 Task: Find a one-way flight from New Delhi to Kochi departing on July 1.
Action: Mouse moved to (465, 256)
Screenshot: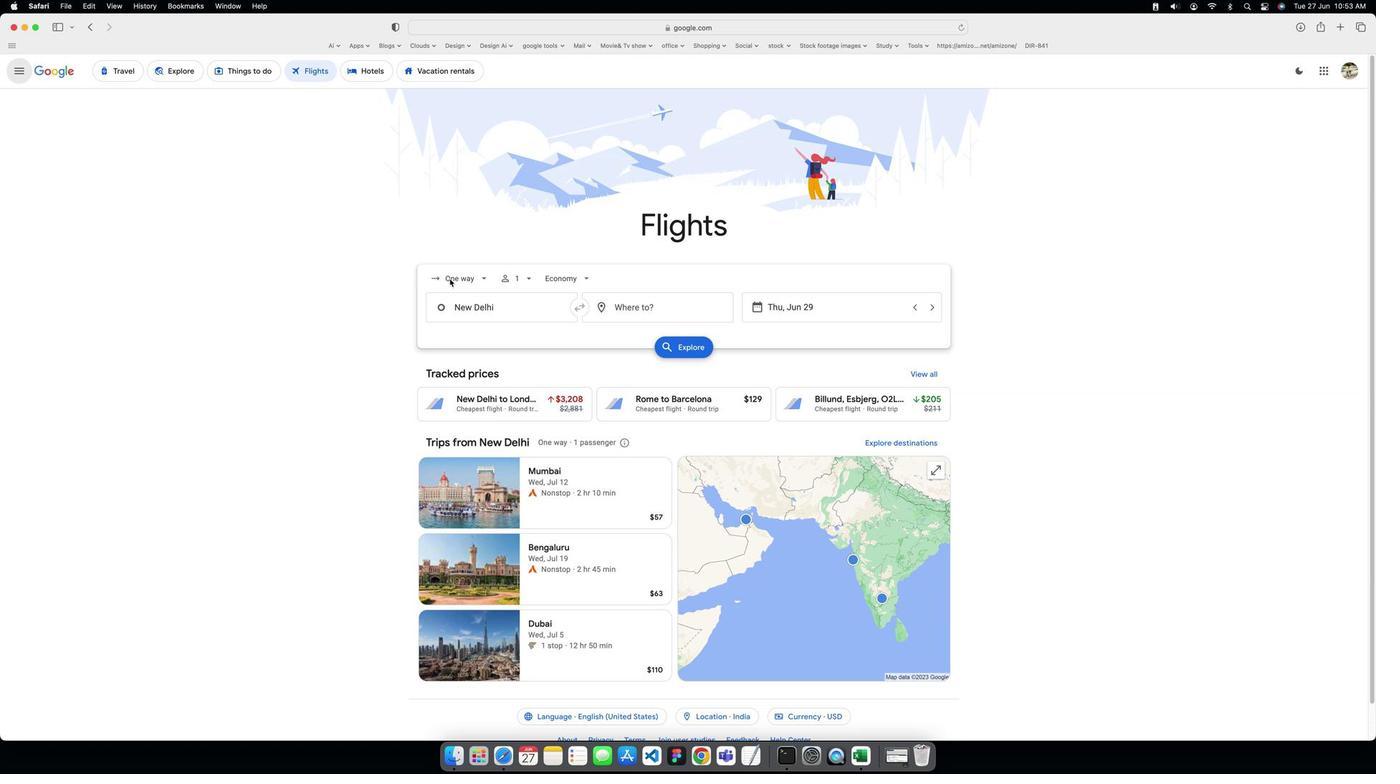 
Action: Mouse pressed left at (465, 256)
Screenshot: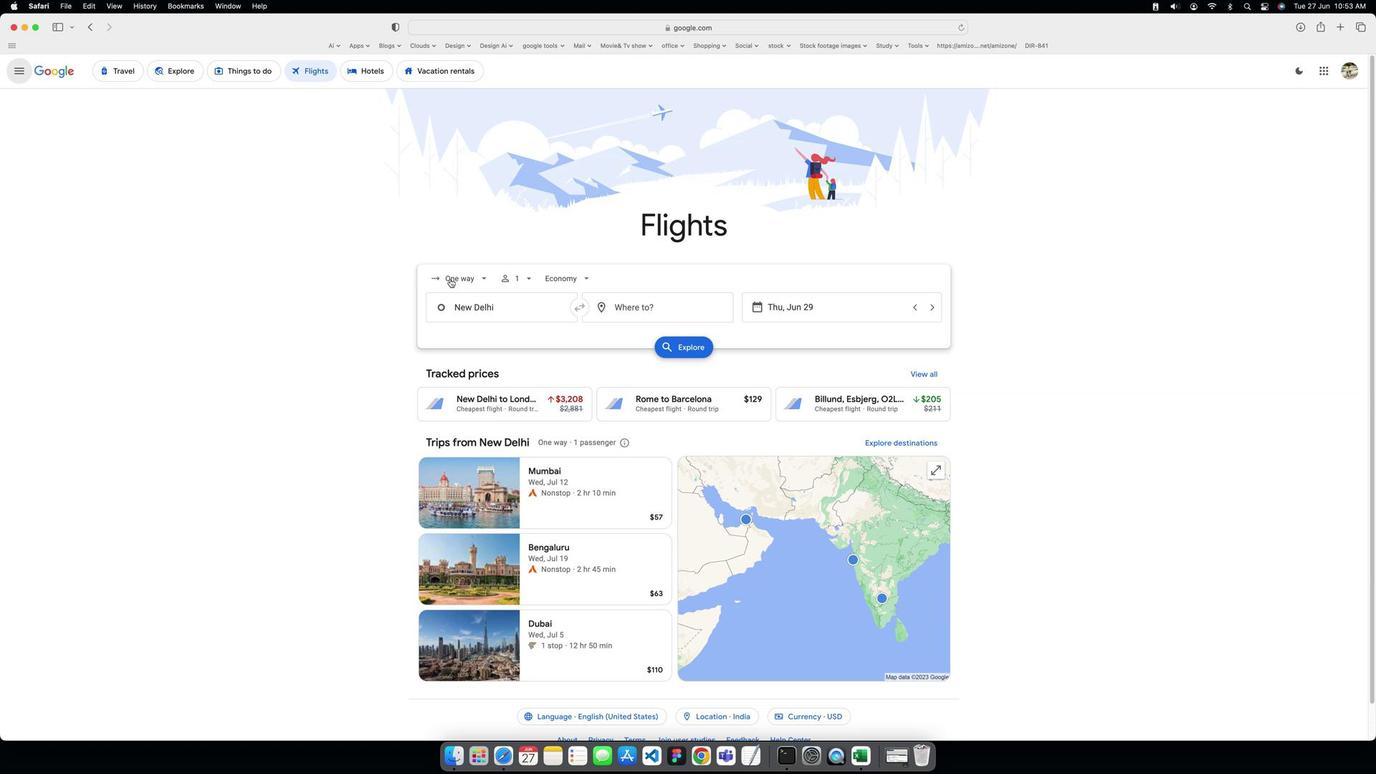 
Action: Mouse moved to (471, 256)
Screenshot: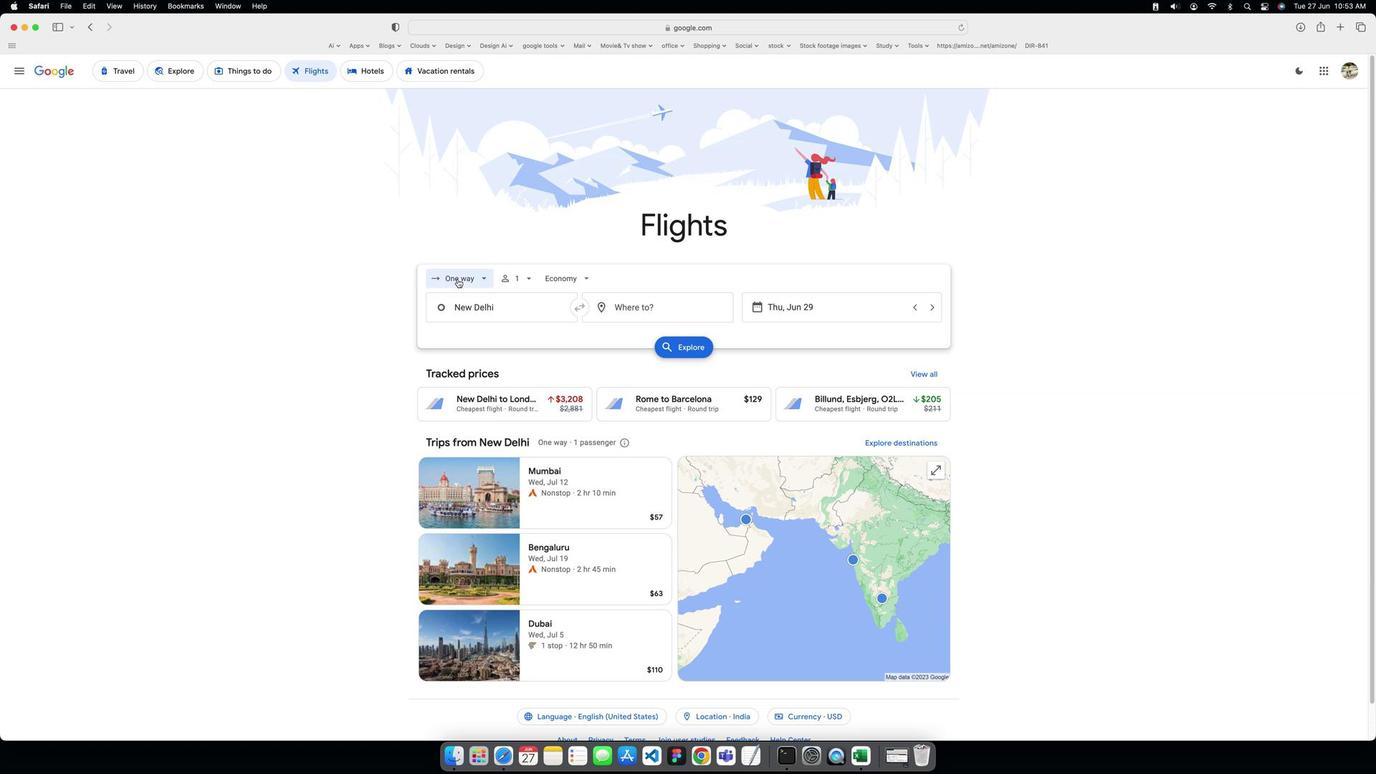 
Action: Mouse pressed left at (471, 256)
Screenshot: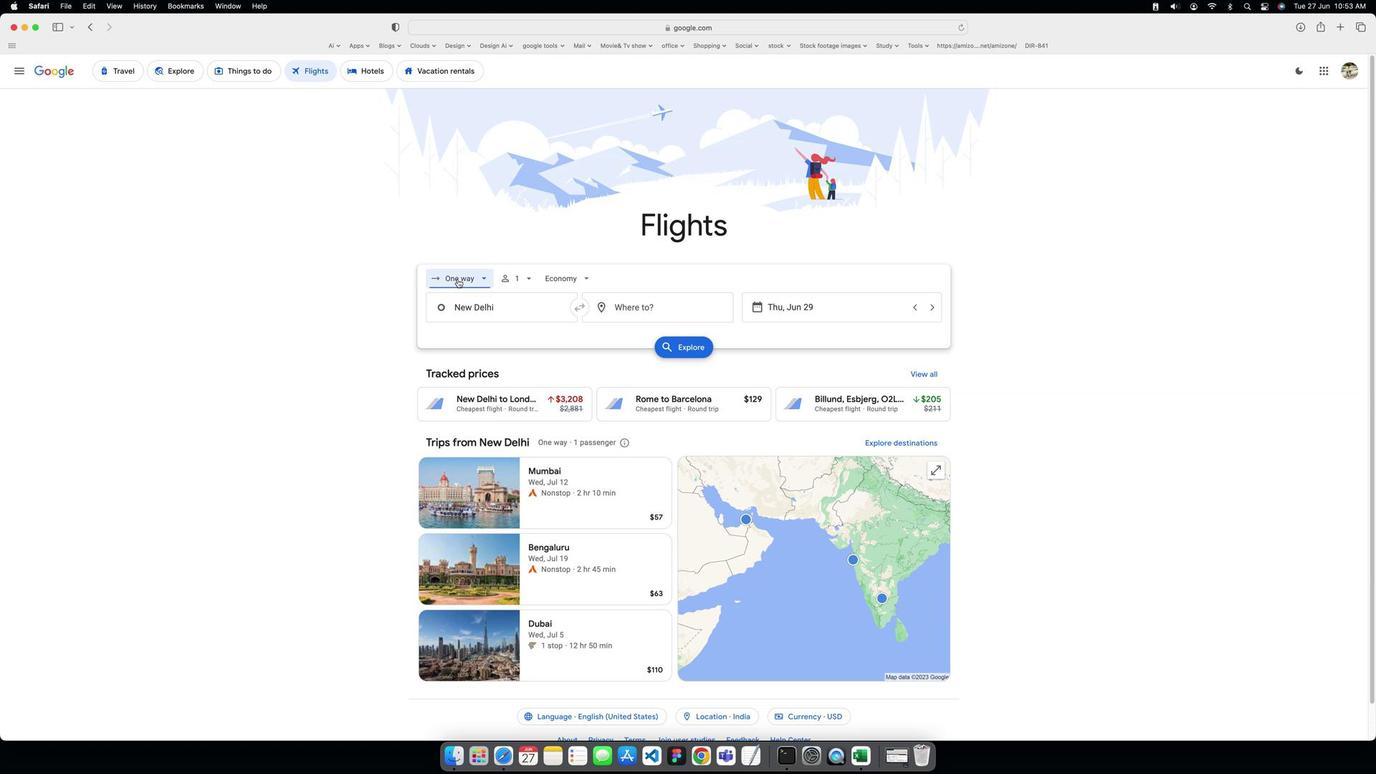
Action: Mouse moved to (475, 298)
Screenshot: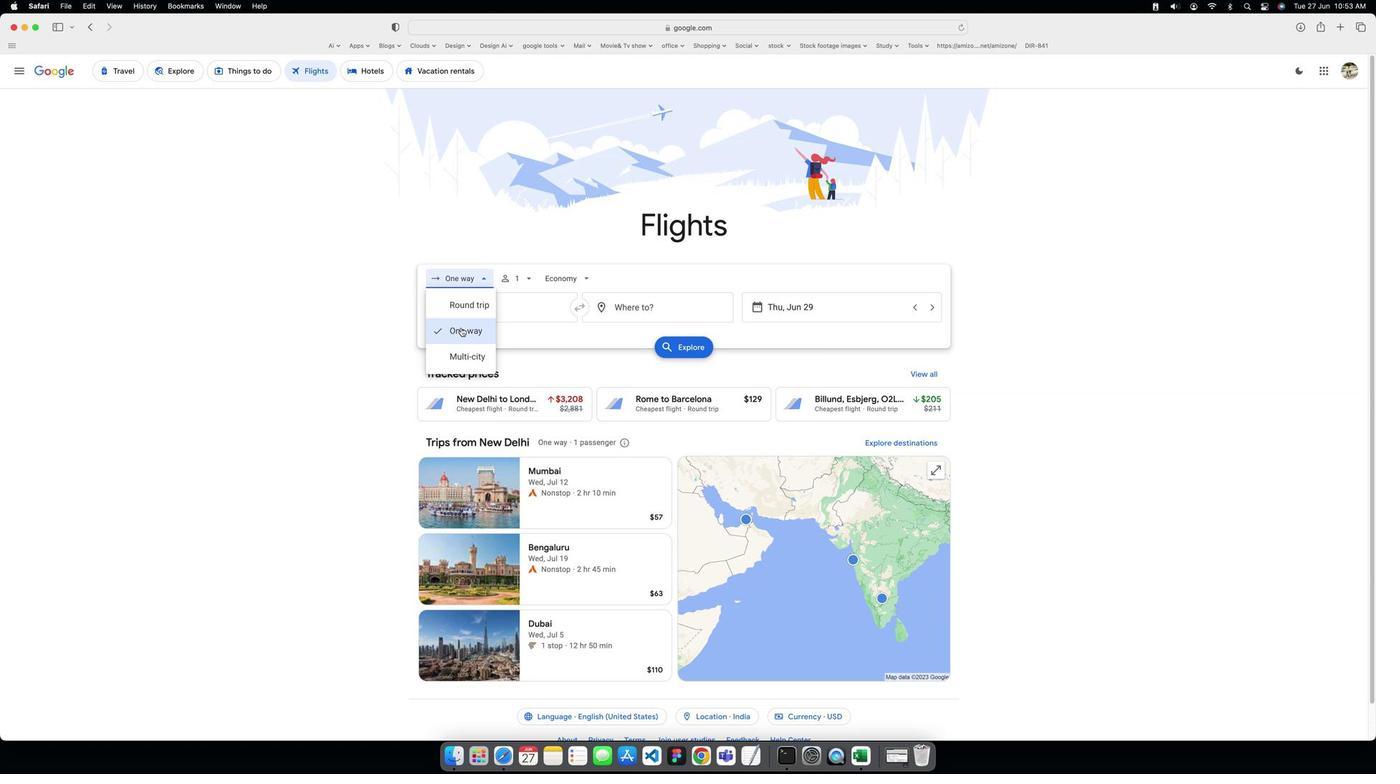 
Action: Mouse pressed left at (475, 298)
Screenshot: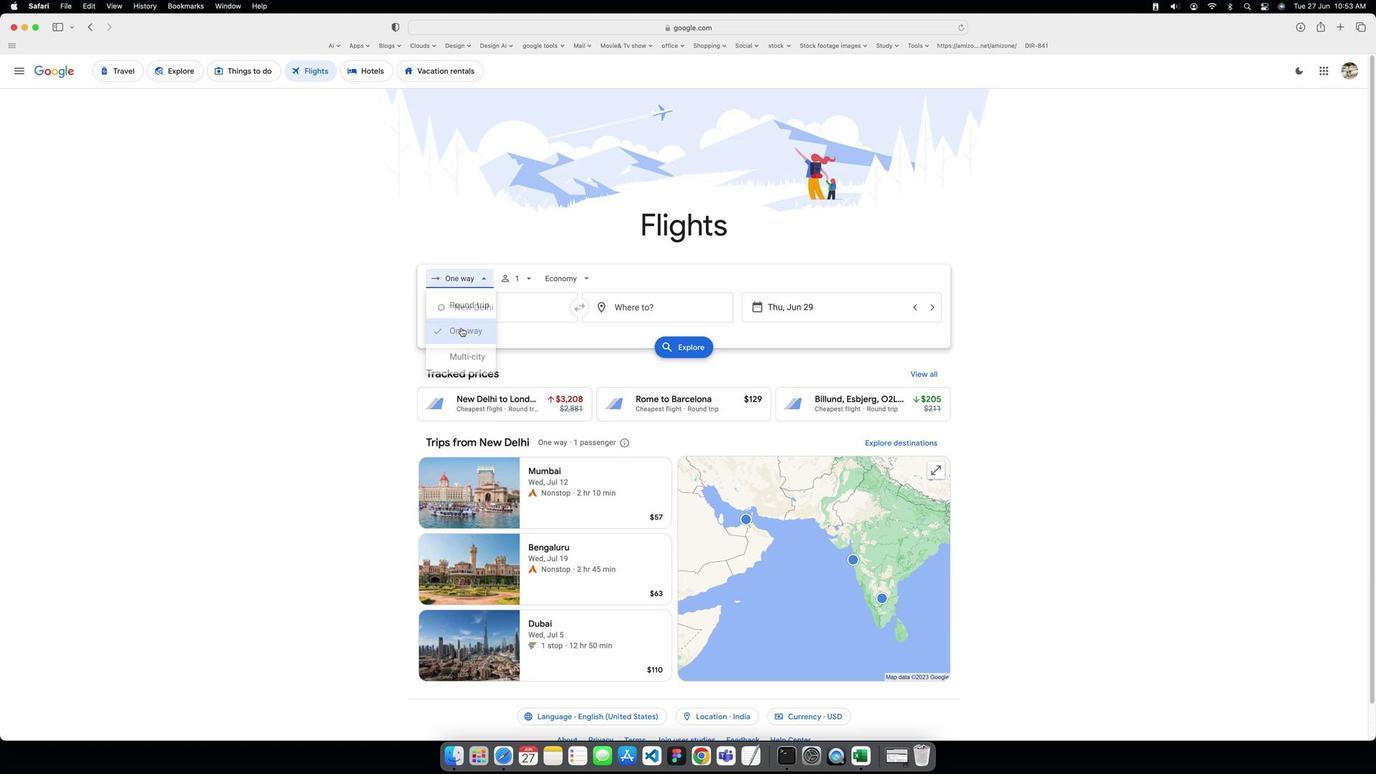 
Action: Mouse moved to (545, 258)
Screenshot: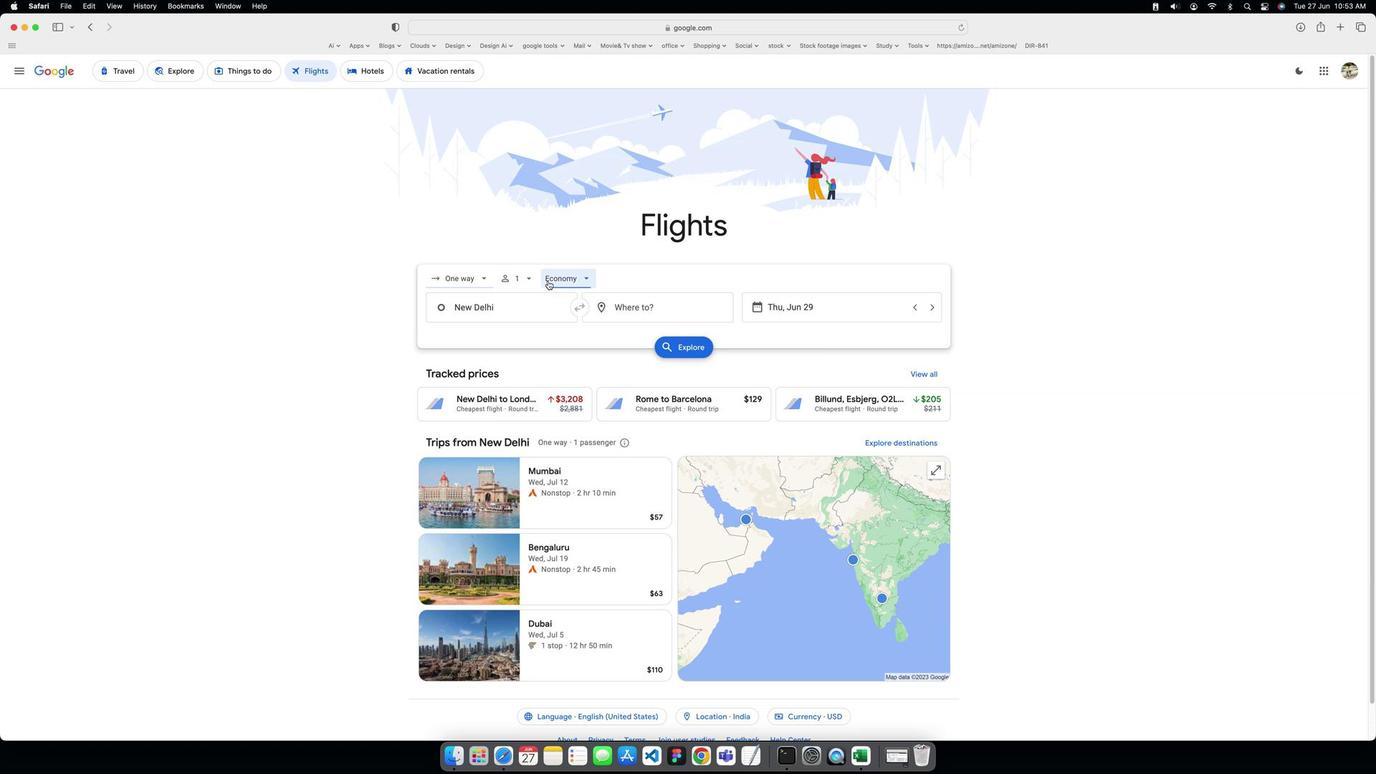 
Action: Mouse pressed left at (545, 258)
Screenshot: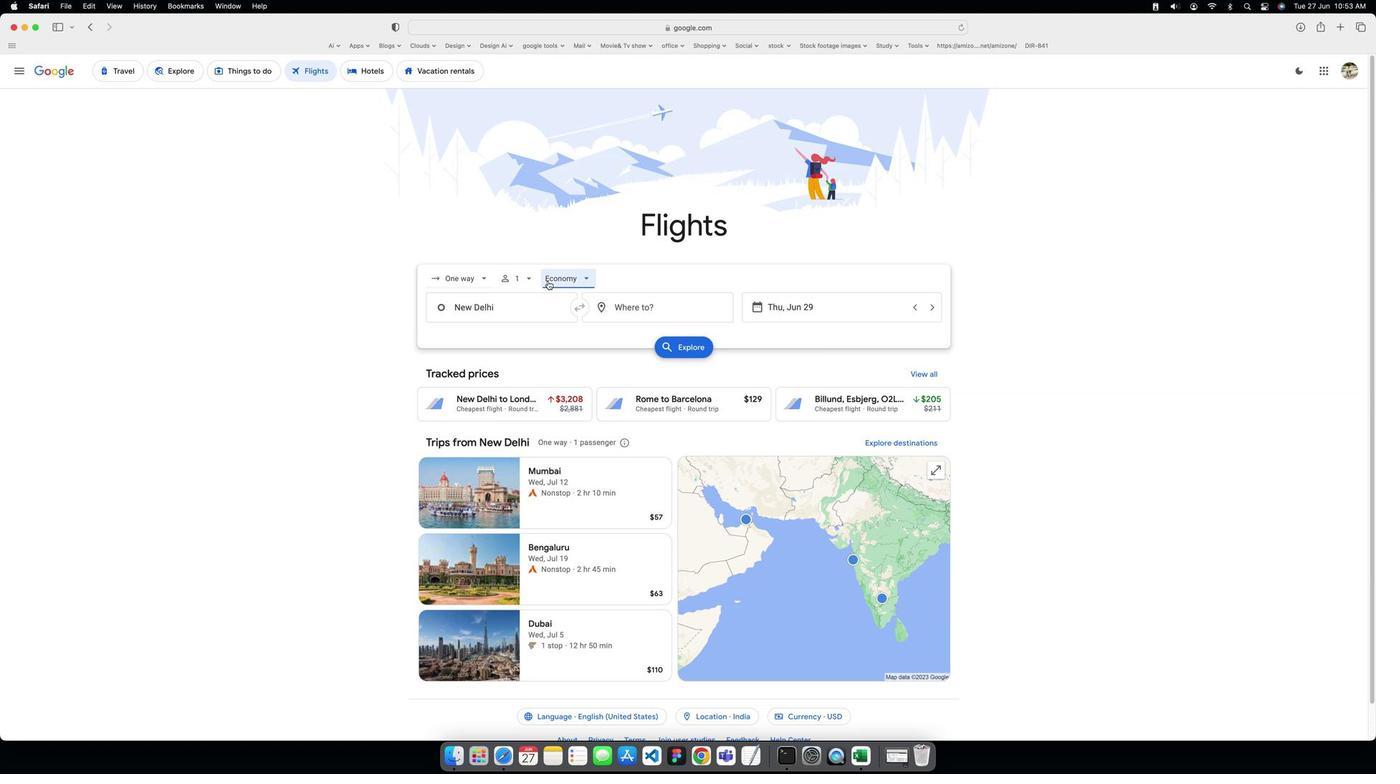 
Action: Mouse moved to (562, 344)
Screenshot: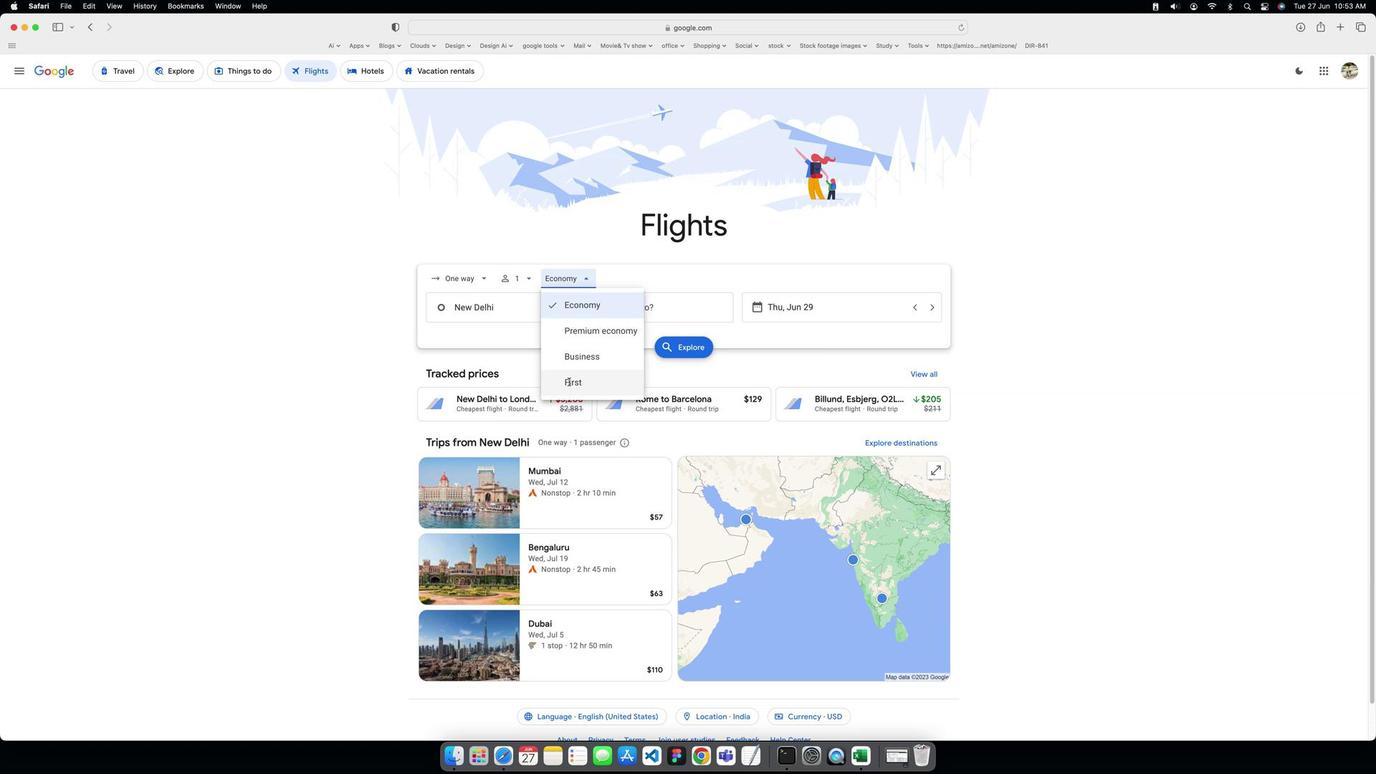 
Action: Mouse pressed left at (562, 344)
Screenshot: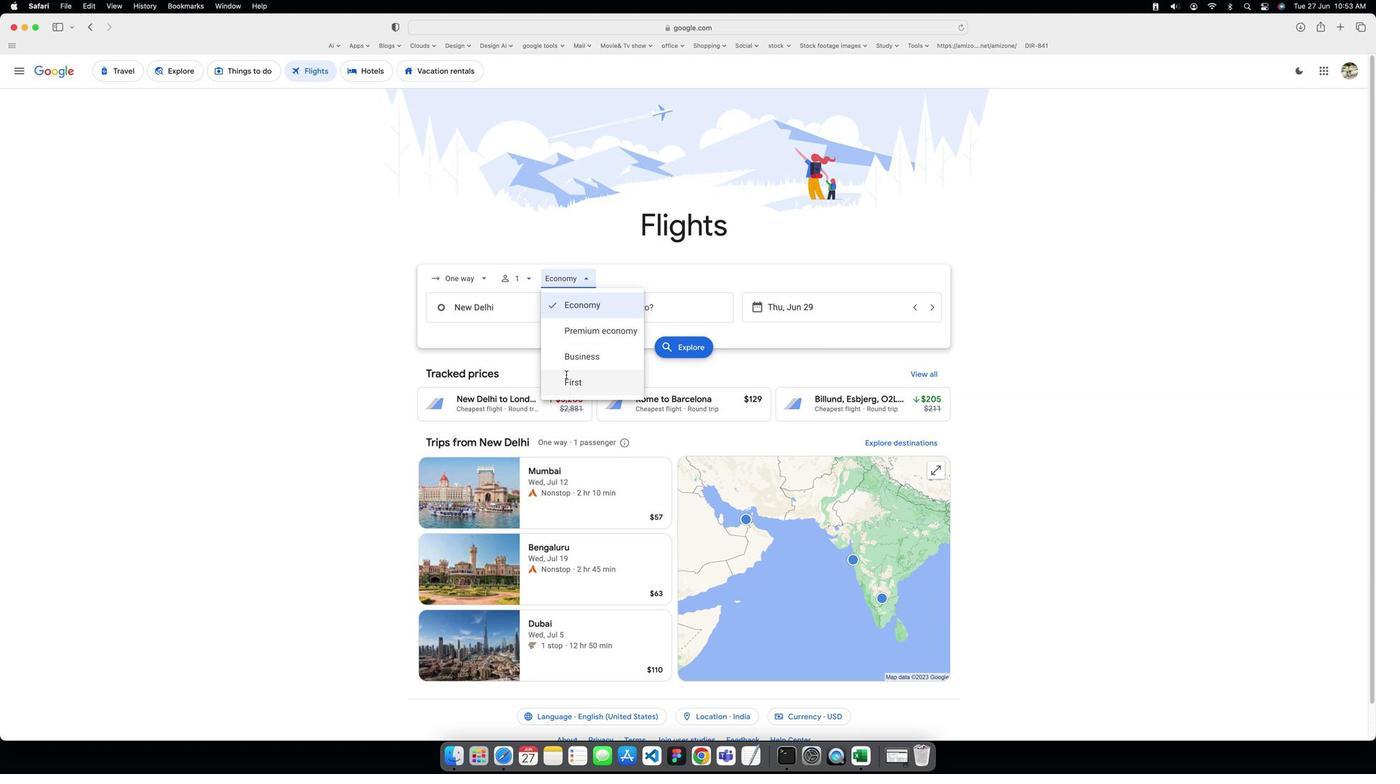 
Action: Mouse moved to (531, 283)
Screenshot: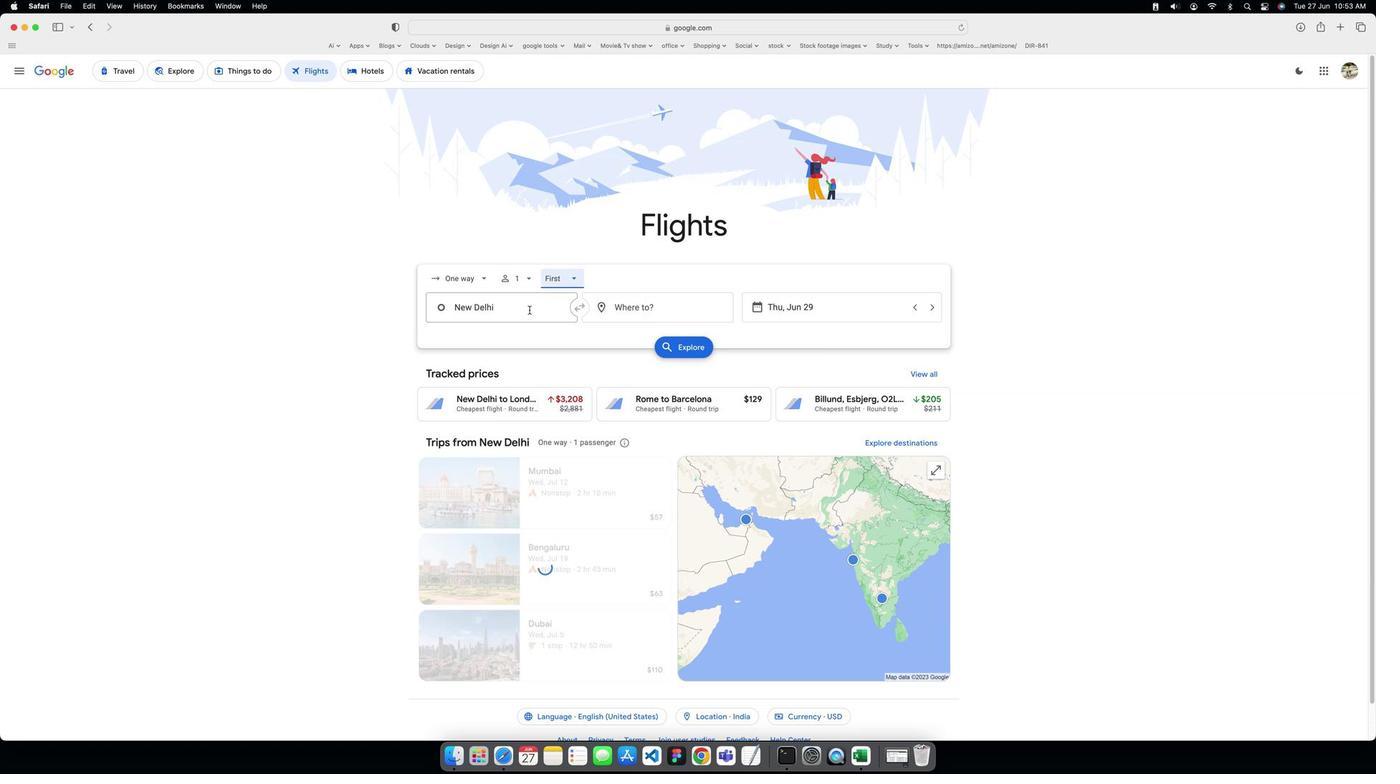 
Action: Mouse pressed left at (531, 283)
Screenshot: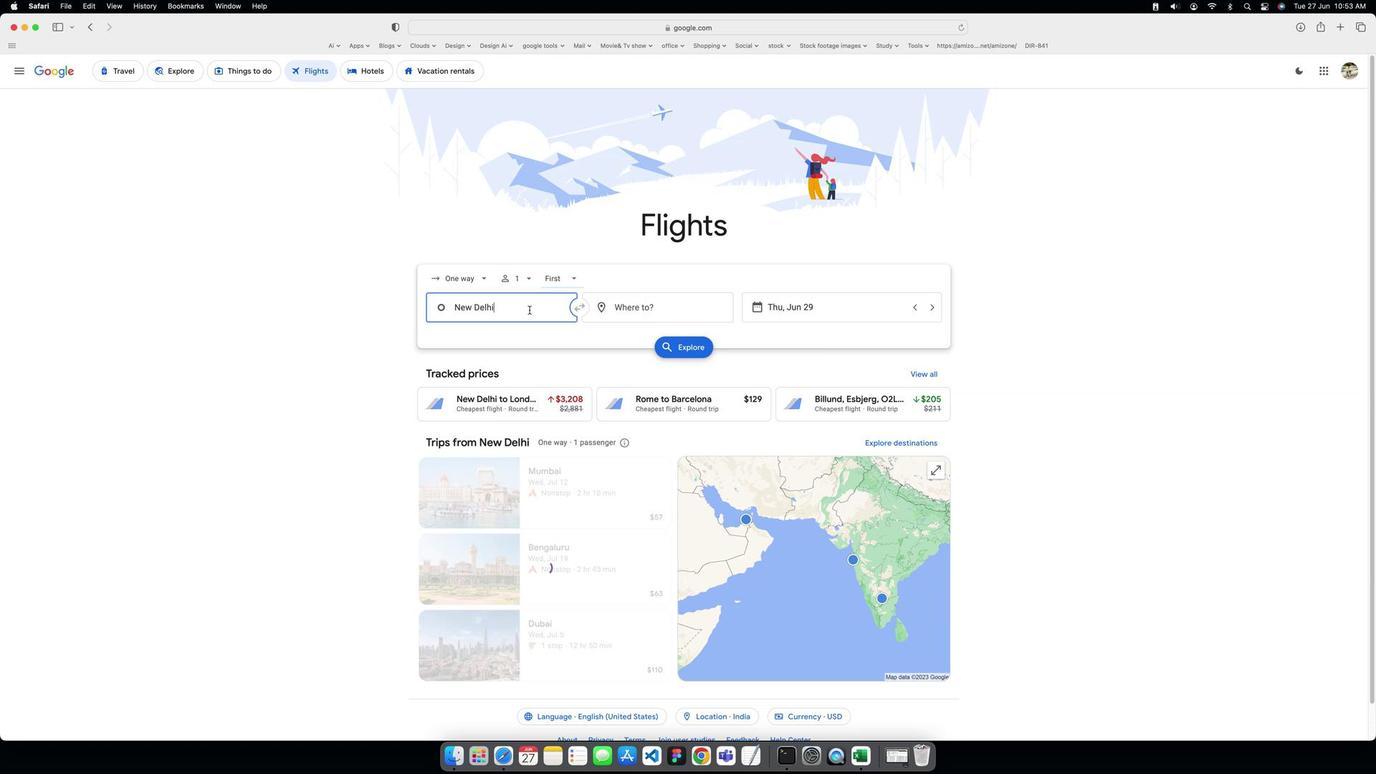 
Action: Key pressed Key.caps_lock'N'Key.caps_lock'e''w'Key.spaceKey.caps_lock'D'Key.caps_lock'e''l''h''i'Key.enter
Screenshot: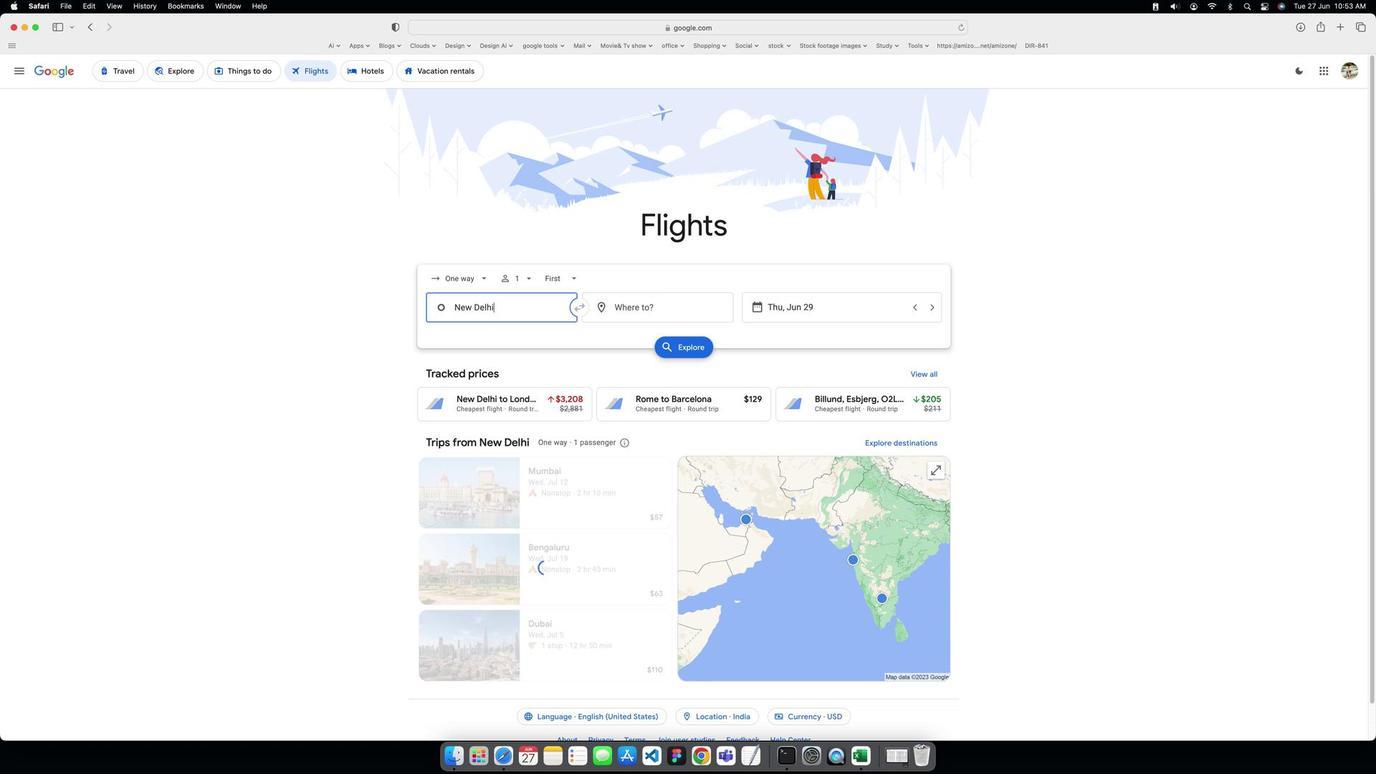 
Action: Mouse moved to (615, 278)
Screenshot: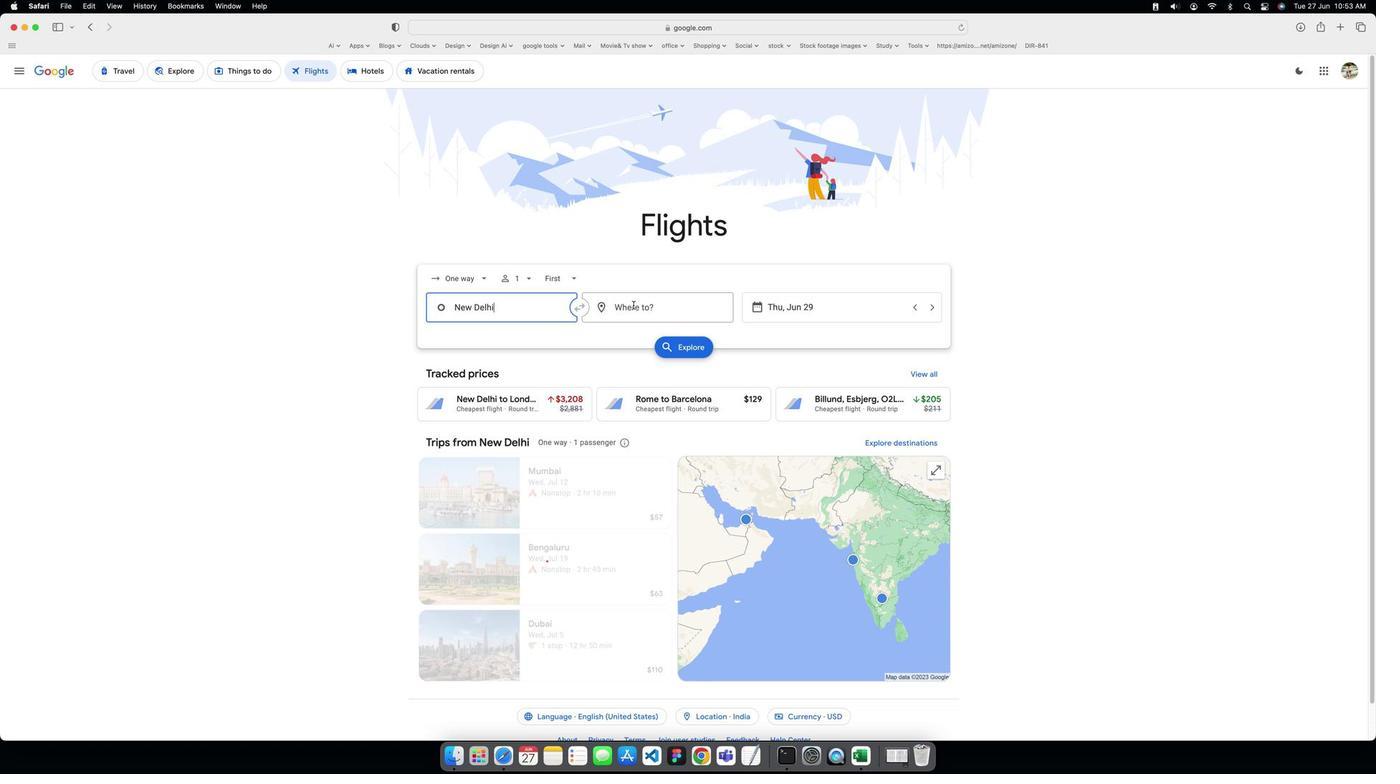 
Action: Mouse pressed left at (615, 278)
Screenshot: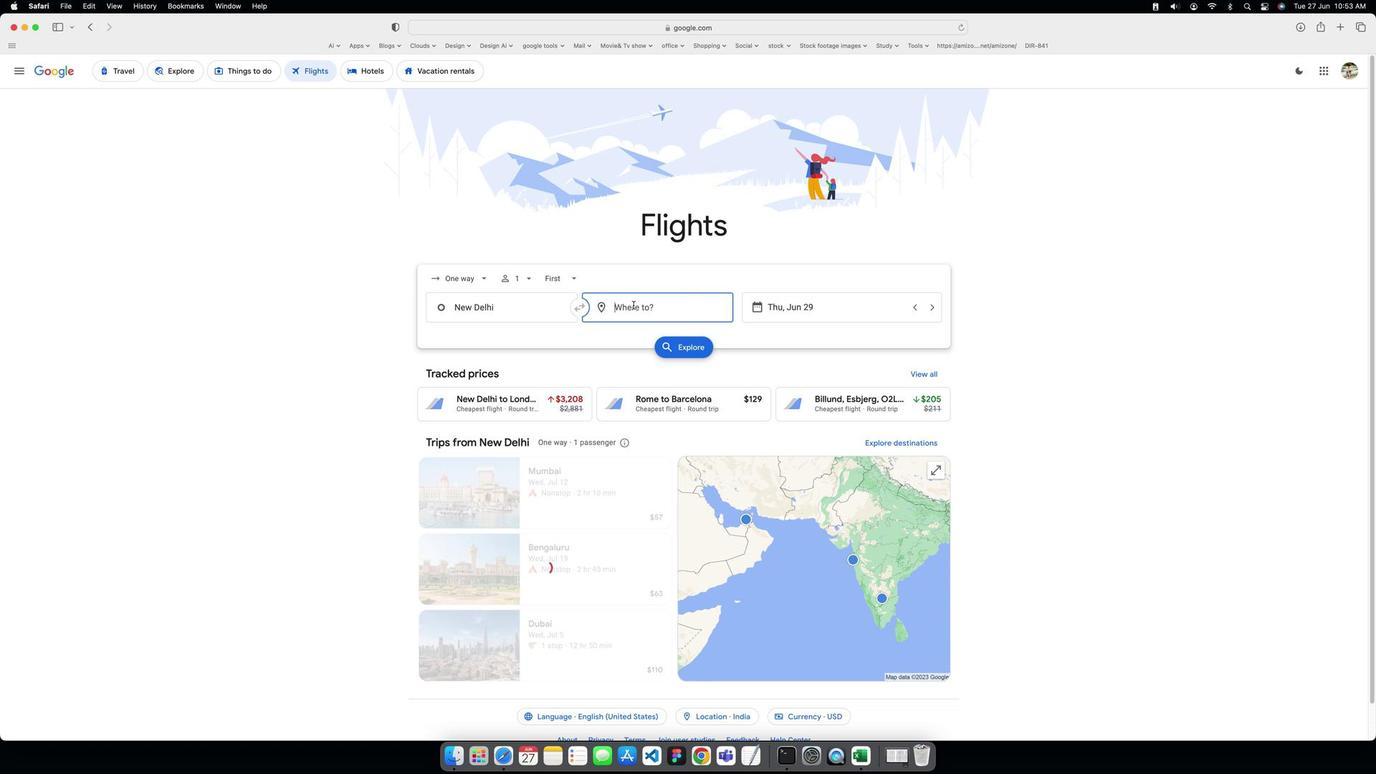 
Action: Key pressed Key.caps_lock'K'Key.caps_lock'o''c''h''i'Key.enter
Screenshot: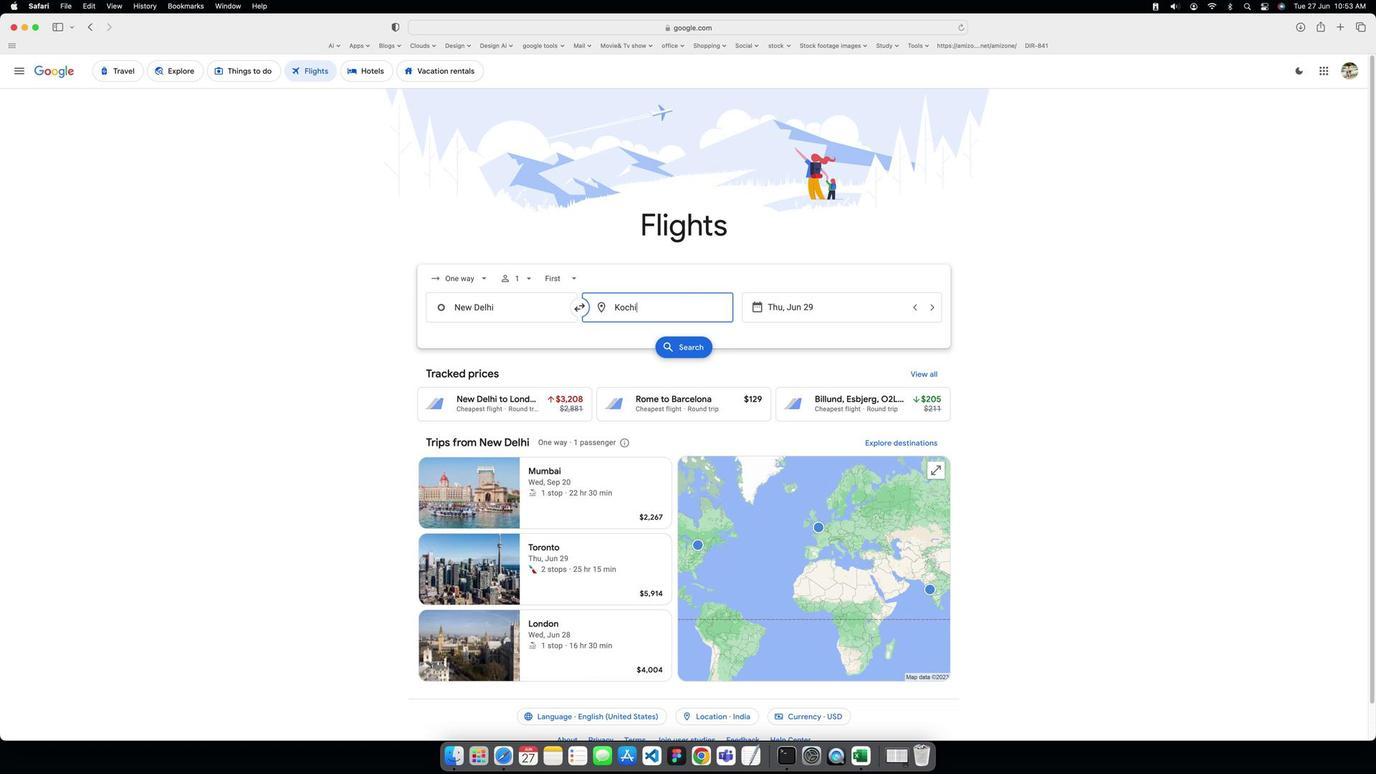 
Action: Mouse moved to (782, 284)
Screenshot: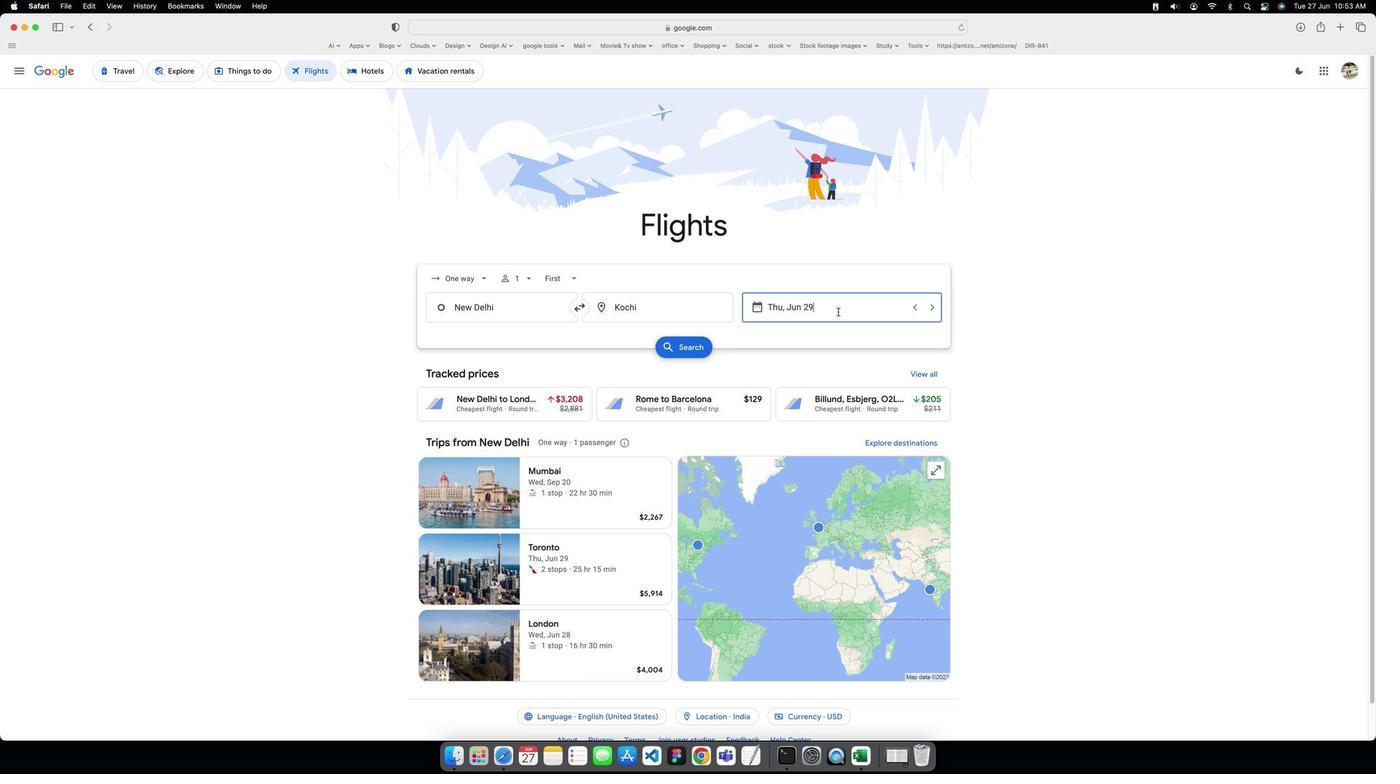
Action: Mouse pressed left at (782, 284)
Screenshot: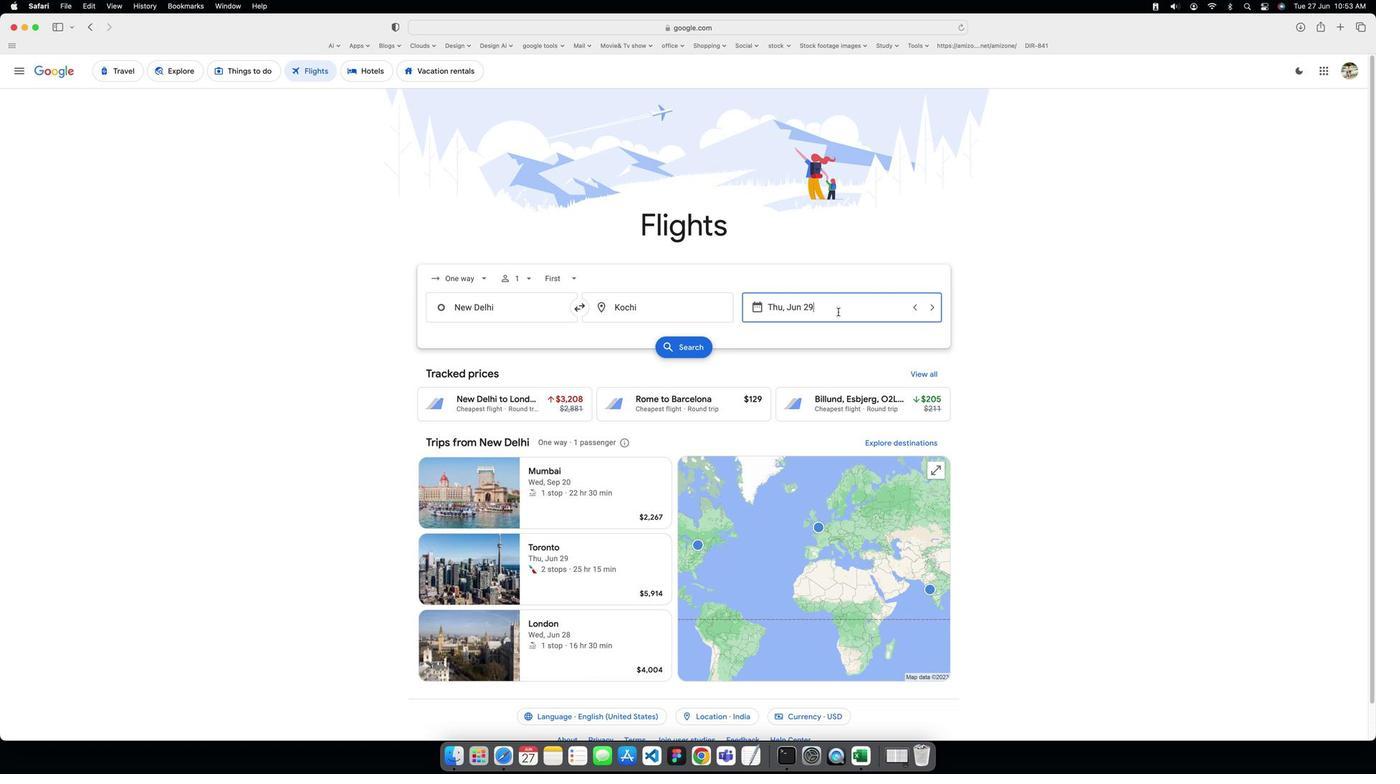 
Action: Mouse moved to (851, 356)
Screenshot: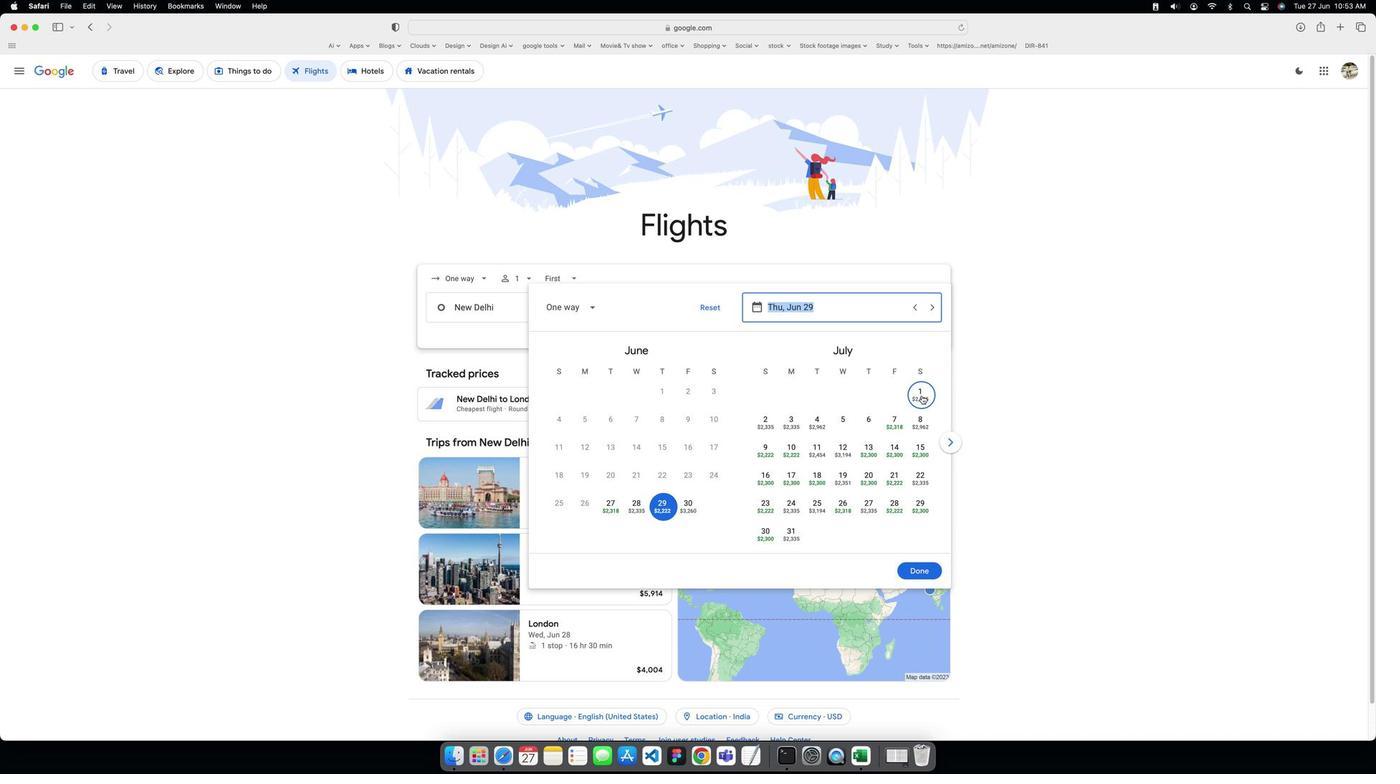 
Action: Mouse pressed left at (851, 356)
Screenshot: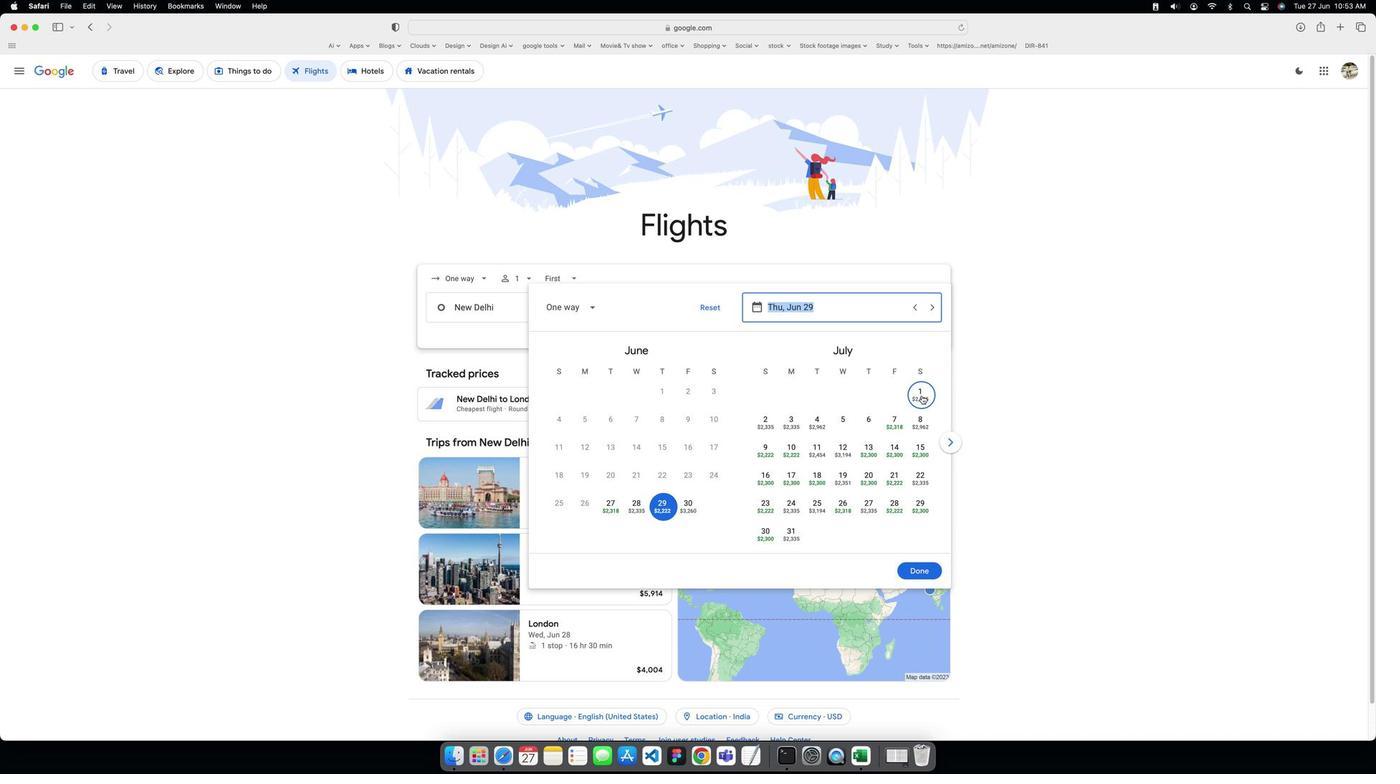 
Action: Mouse moved to (855, 508)
Screenshot: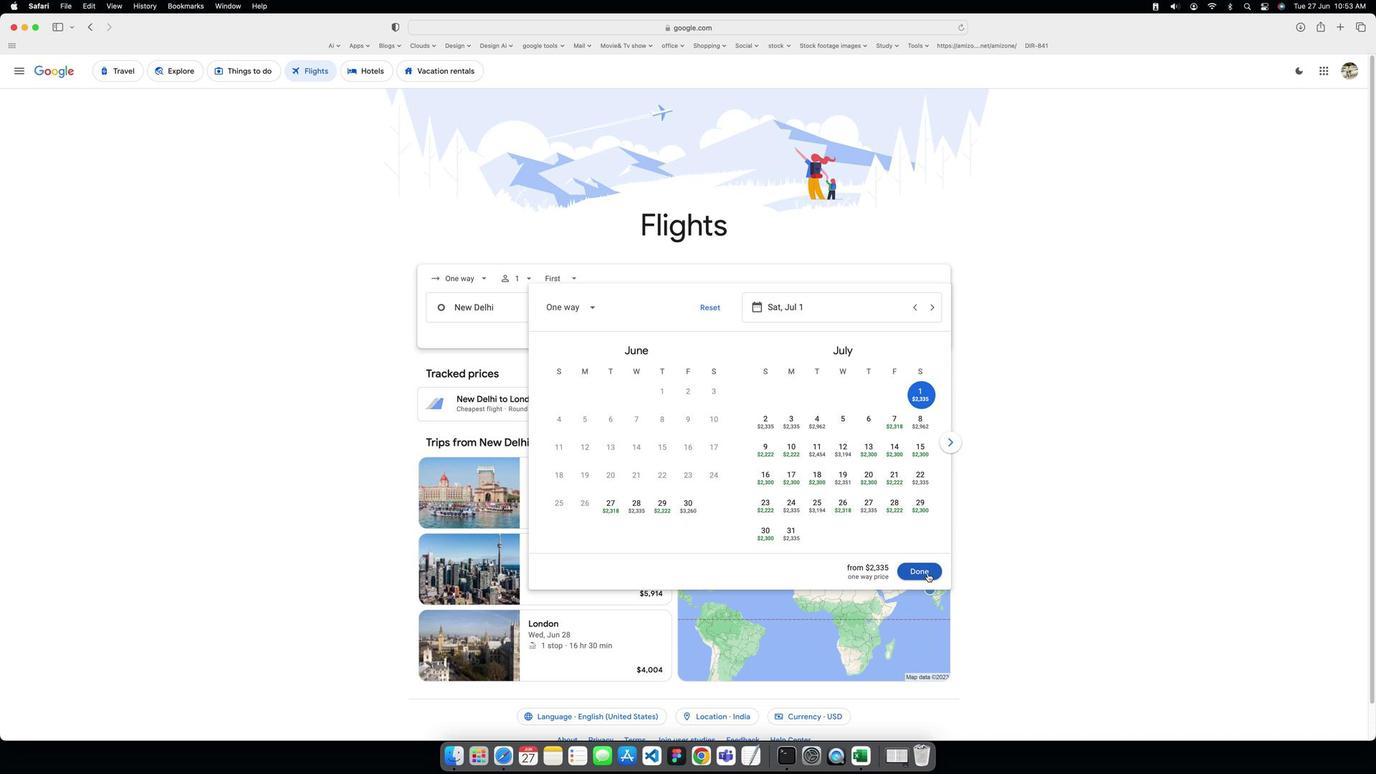 
Action: Mouse pressed left at (855, 508)
Screenshot: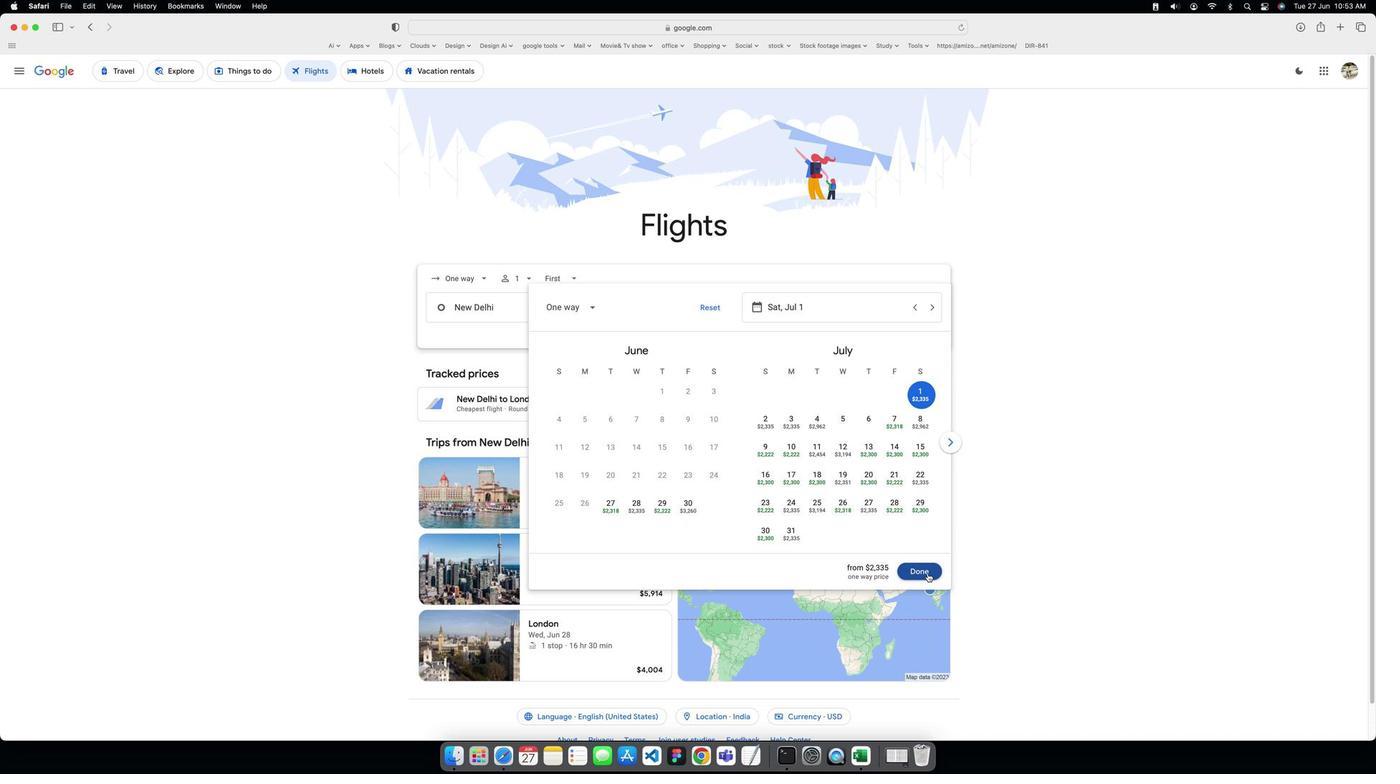 
Action: Mouse moved to (661, 316)
Screenshot: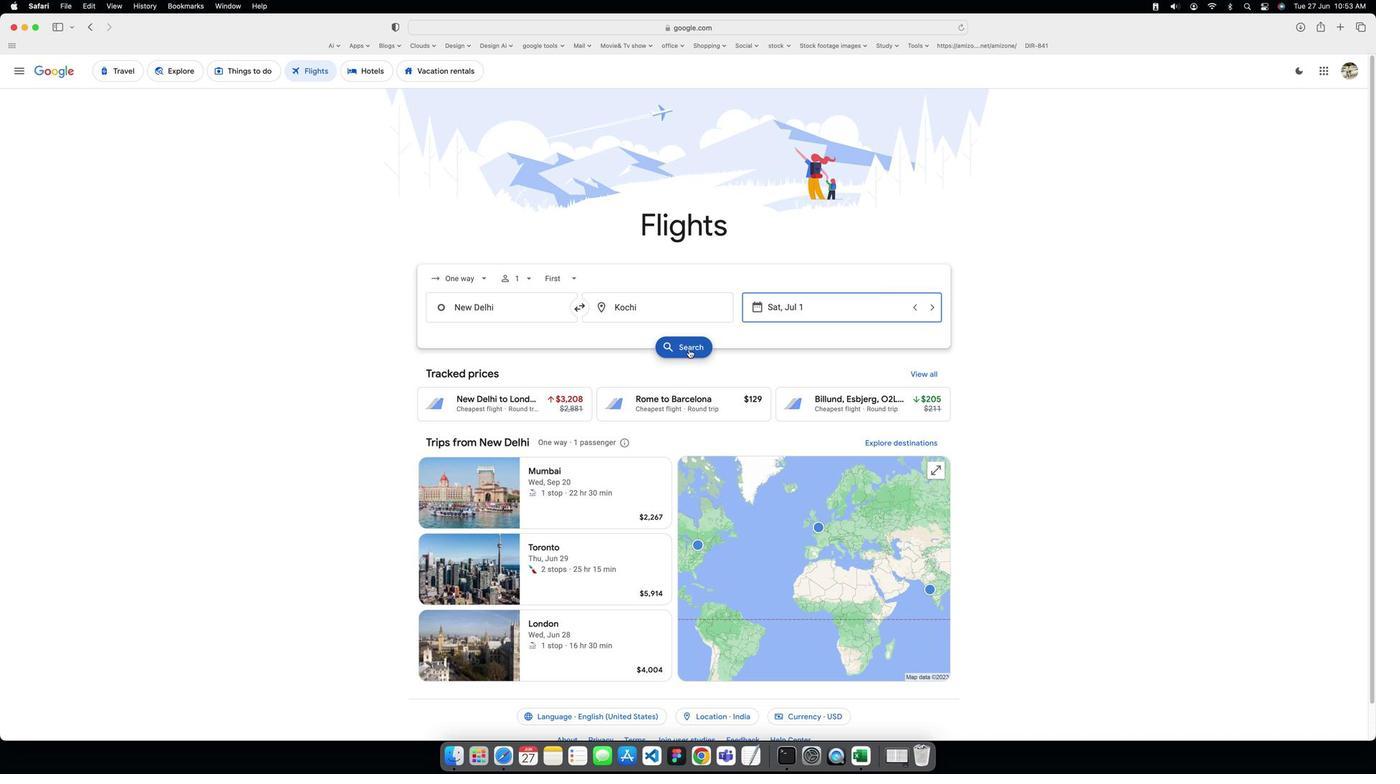 
Action: Mouse pressed left at (661, 316)
Screenshot: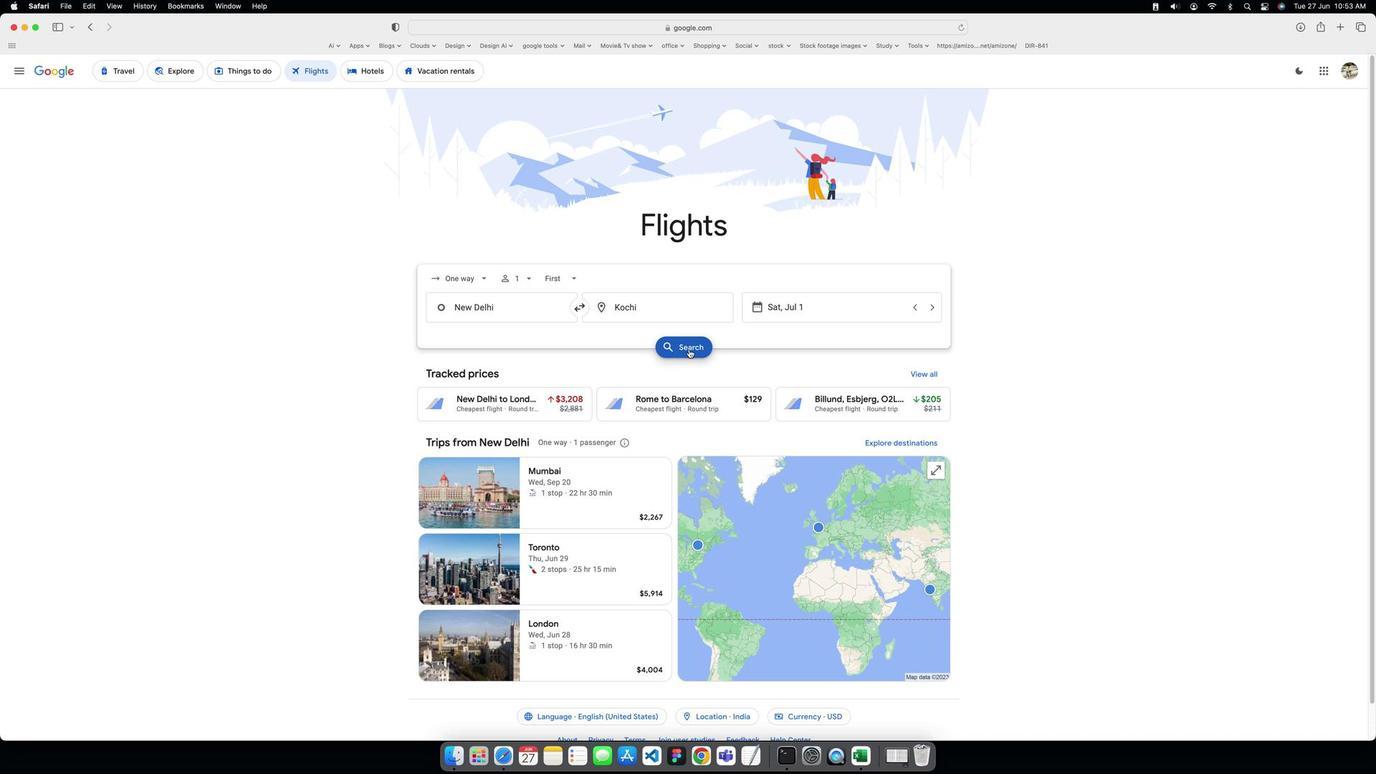 
